 Task: Search for 'Team Meeting' in the calendar.
Action: Mouse moved to (10, 62)
Screenshot: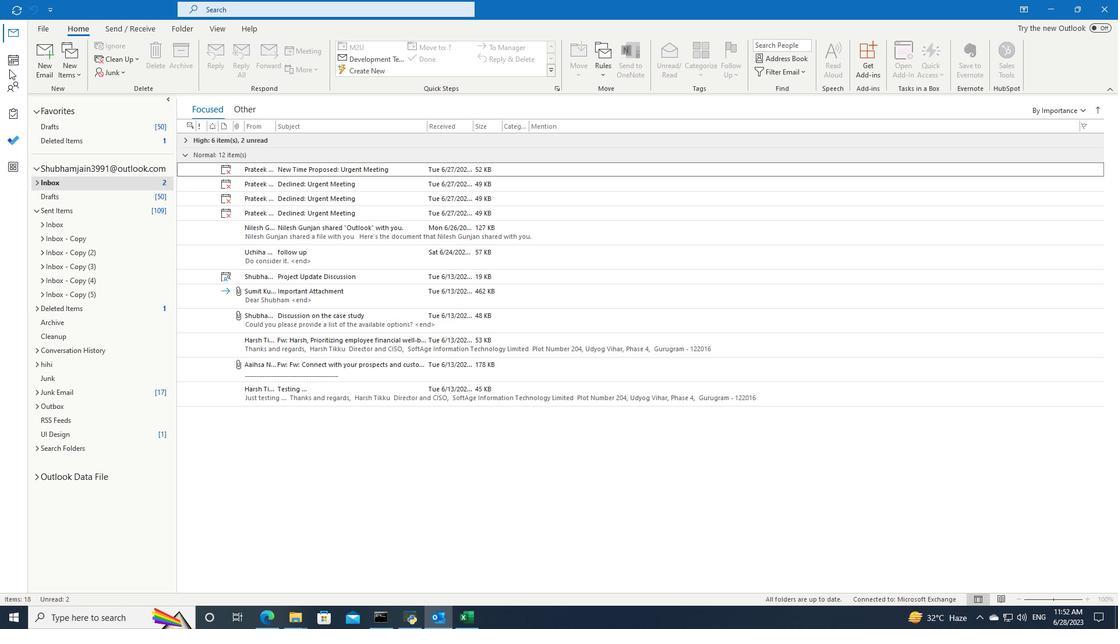 
Action: Mouse pressed left at (10, 62)
Screenshot: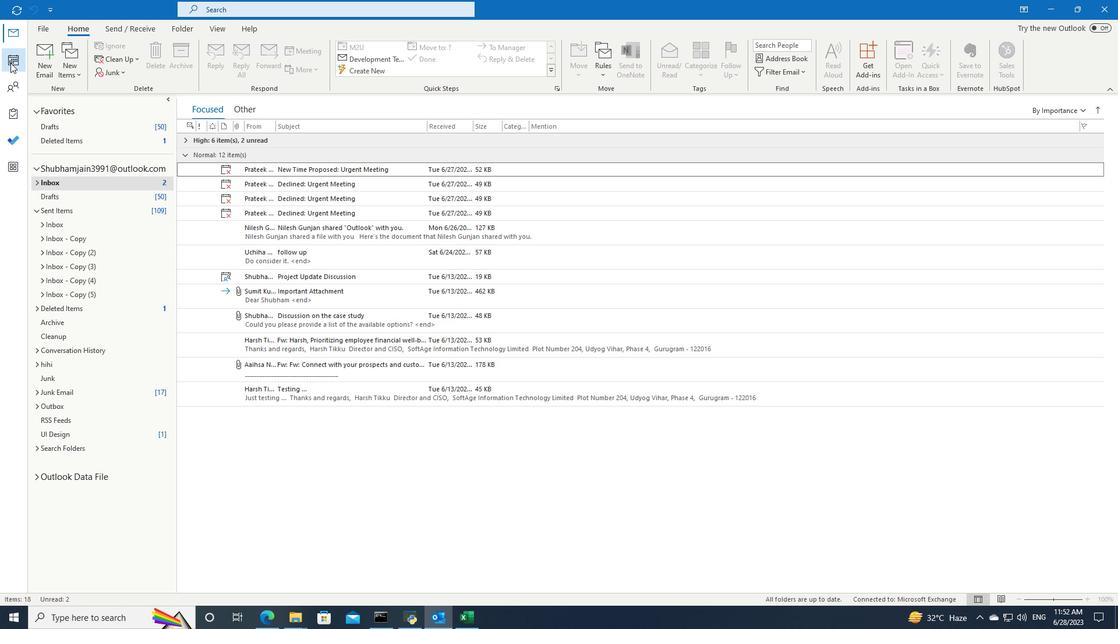 
Action: Mouse moved to (466, 9)
Screenshot: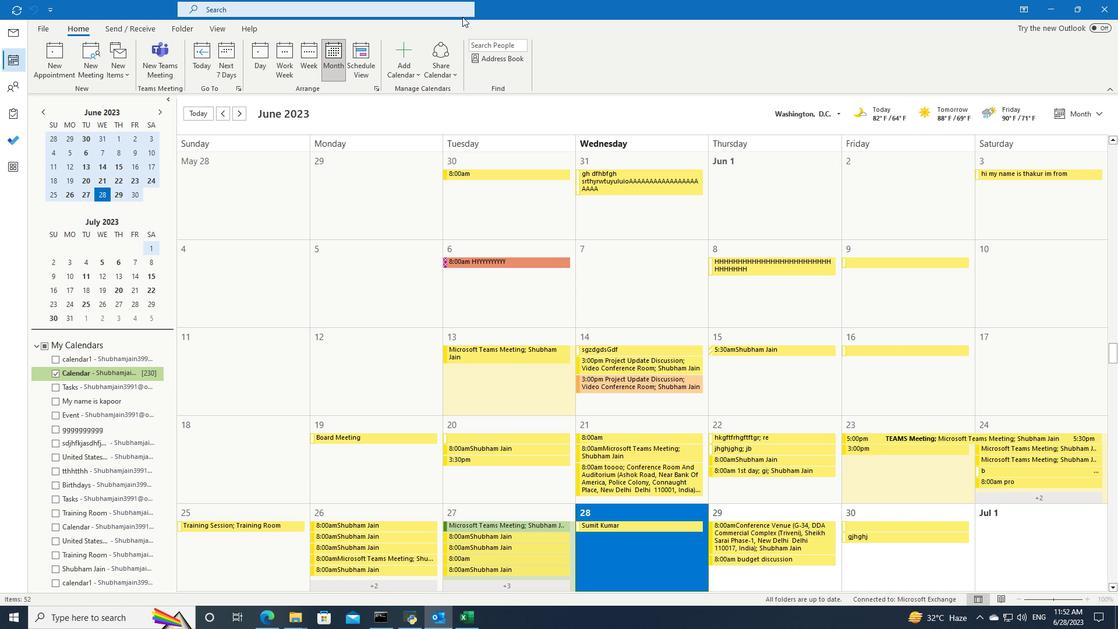 
Action: Mouse pressed left at (466, 9)
Screenshot: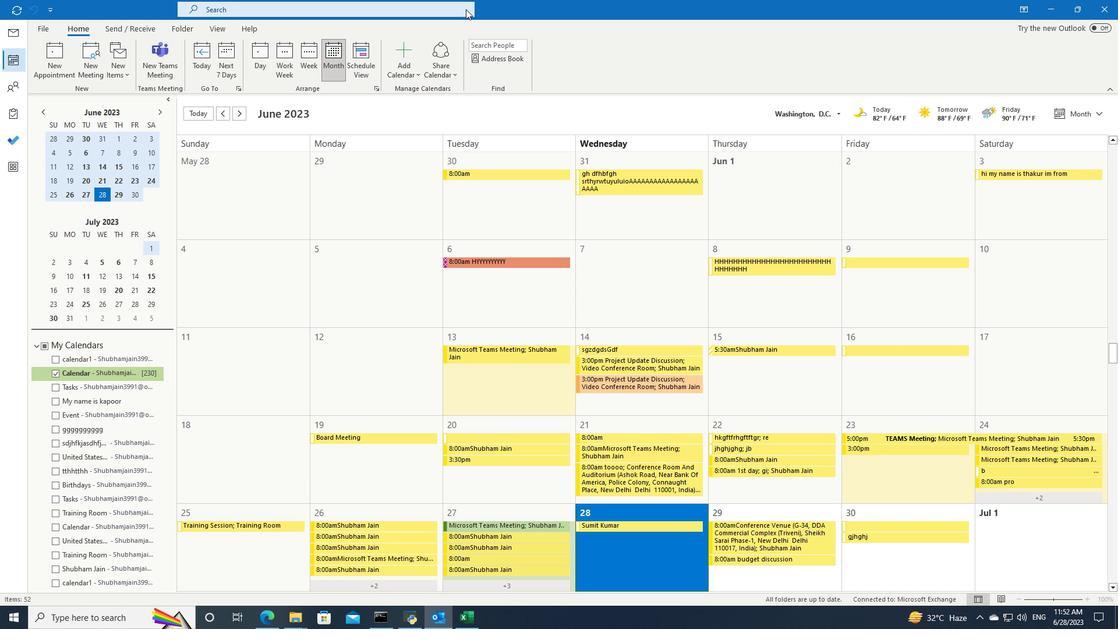 
Action: Mouse moved to (450, 9)
Screenshot: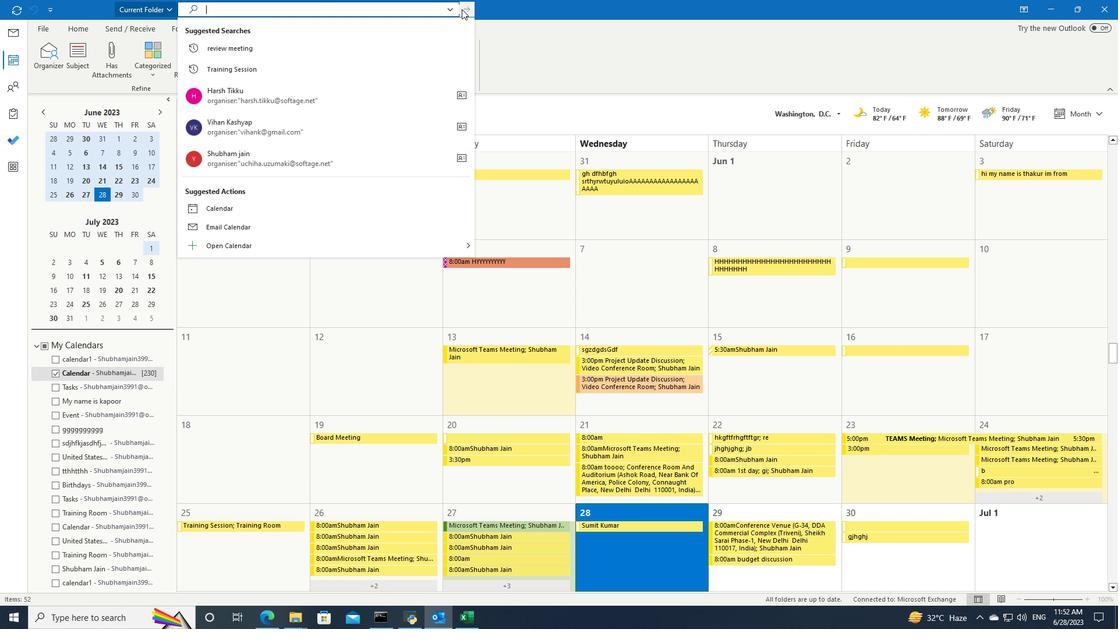 
Action: Mouse pressed left at (450, 9)
Screenshot: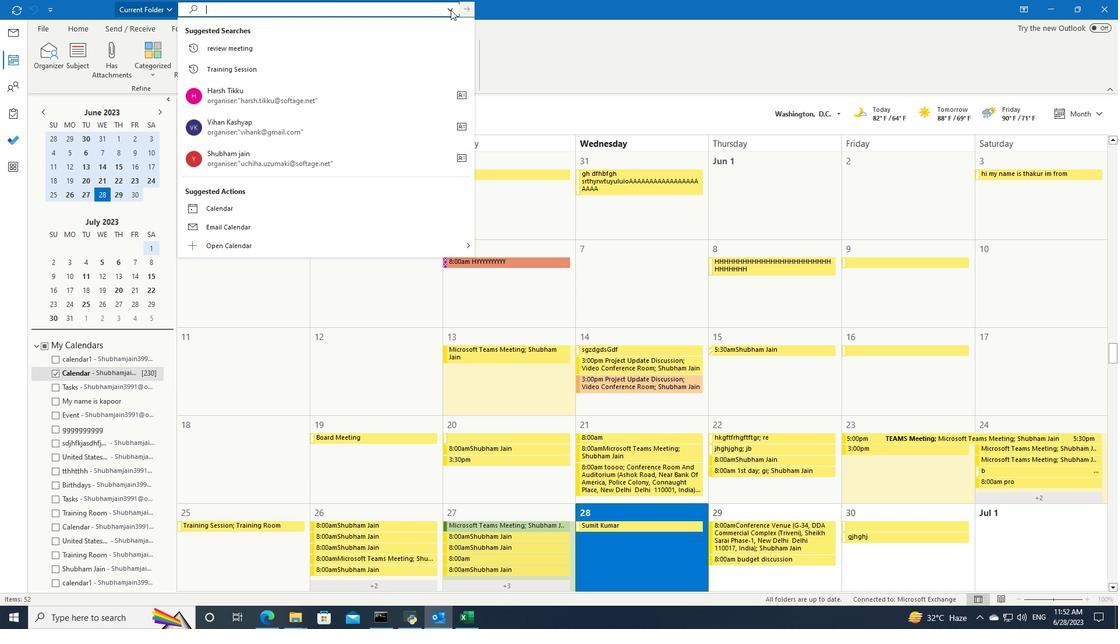 
Action: Mouse moved to (458, 32)
Screenshot: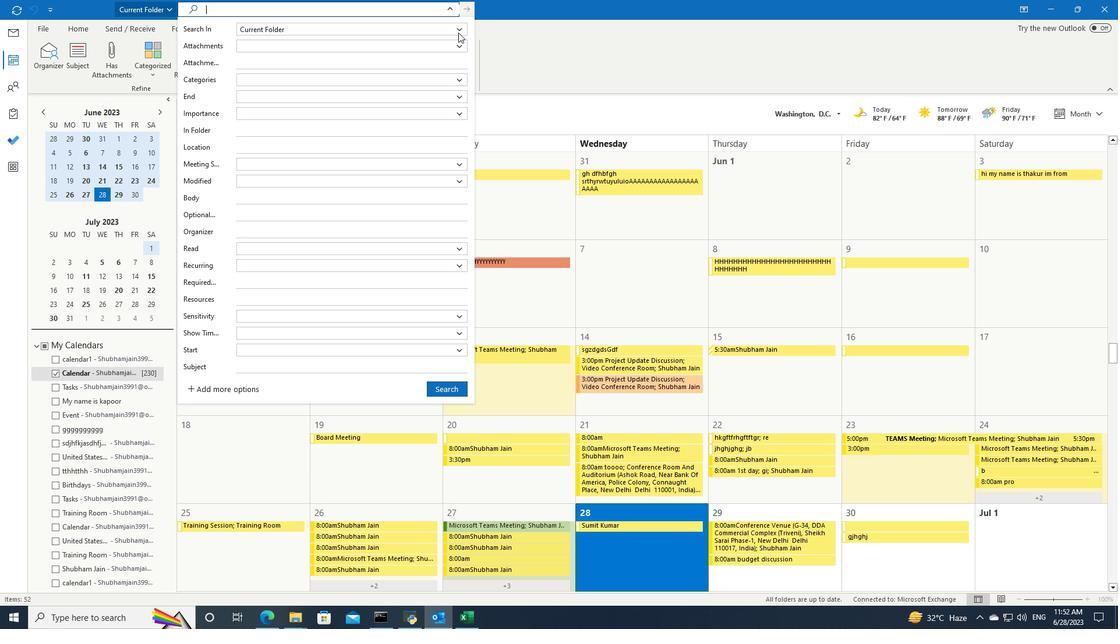 
Action: Mouse pressed left at (458, 32)
Screenshot: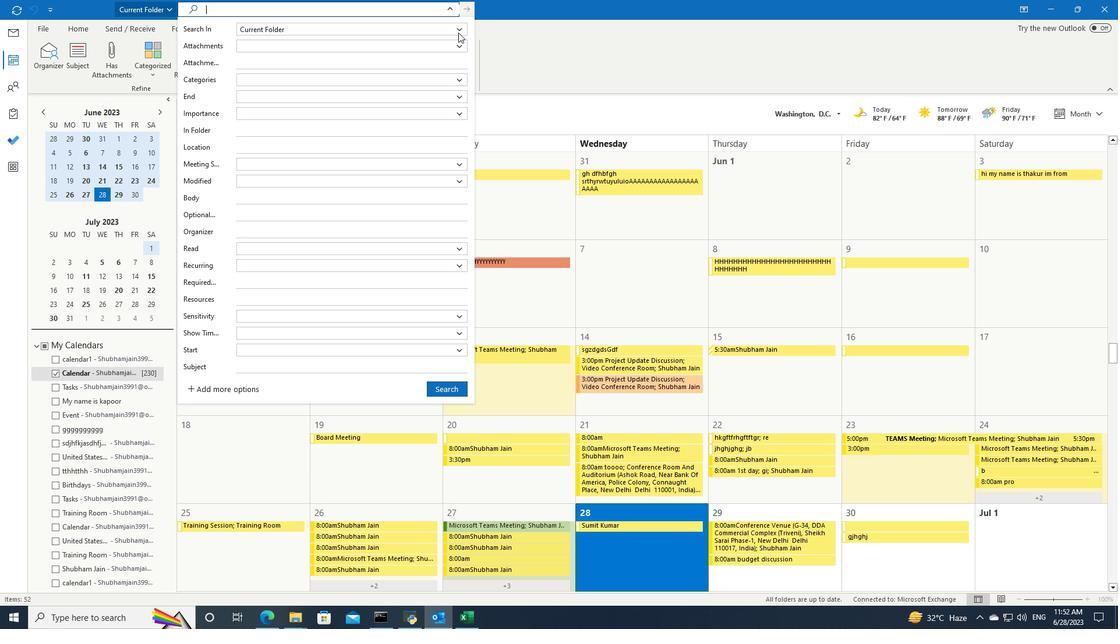
Action: Mouse moved to (432, 64)
Screenshot: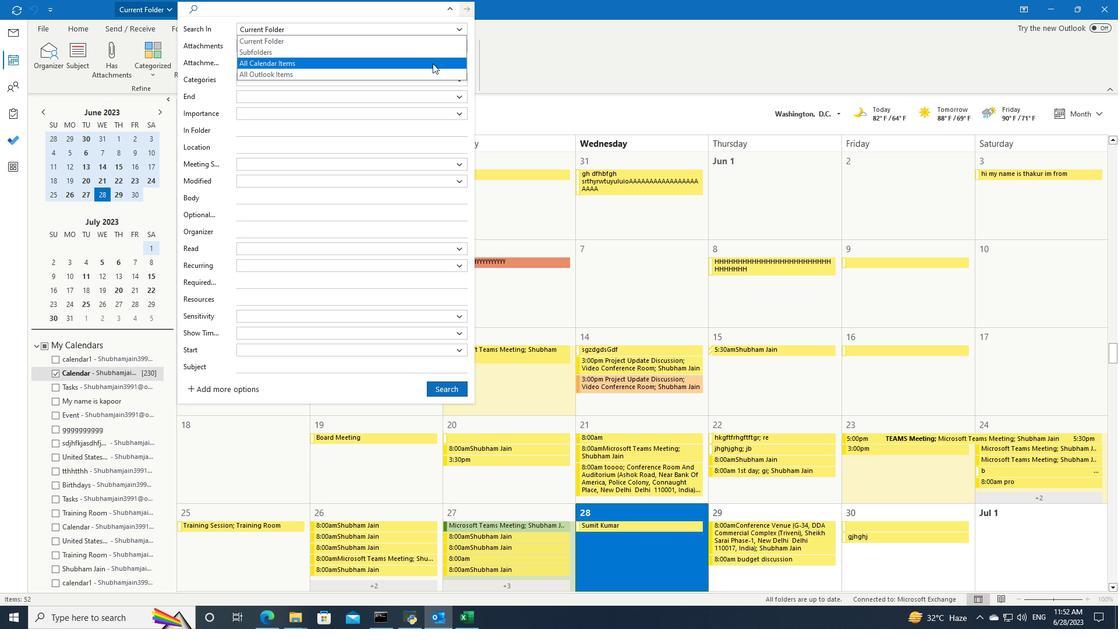 
Action: Mouse pressed left at (432, 64)
Screenshot: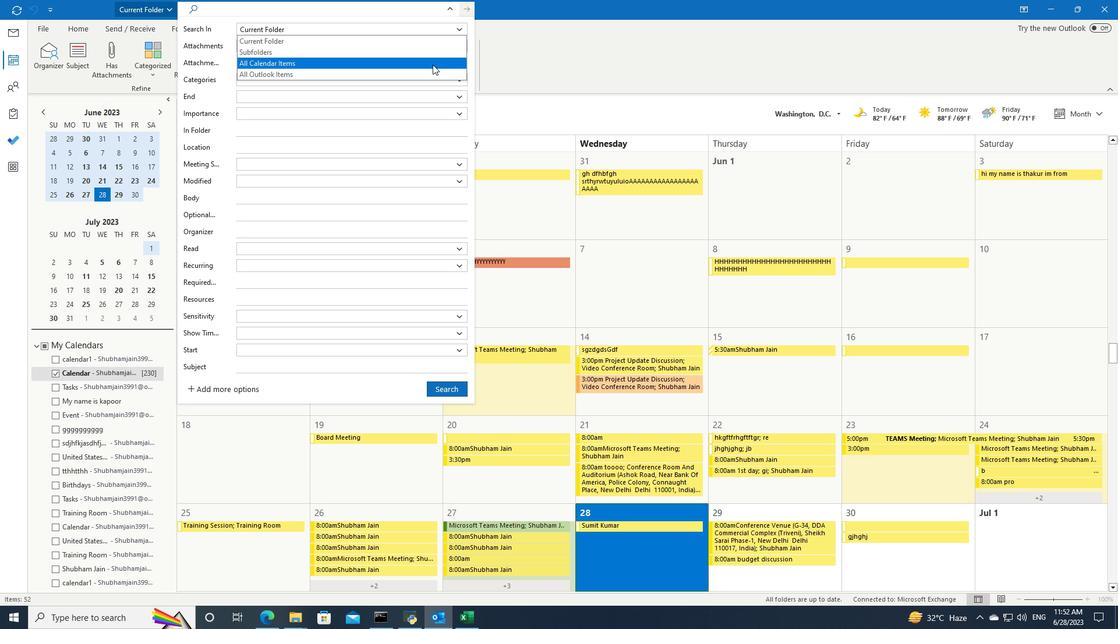 
Action: Mouse moved to (450, 8)
Screenshot: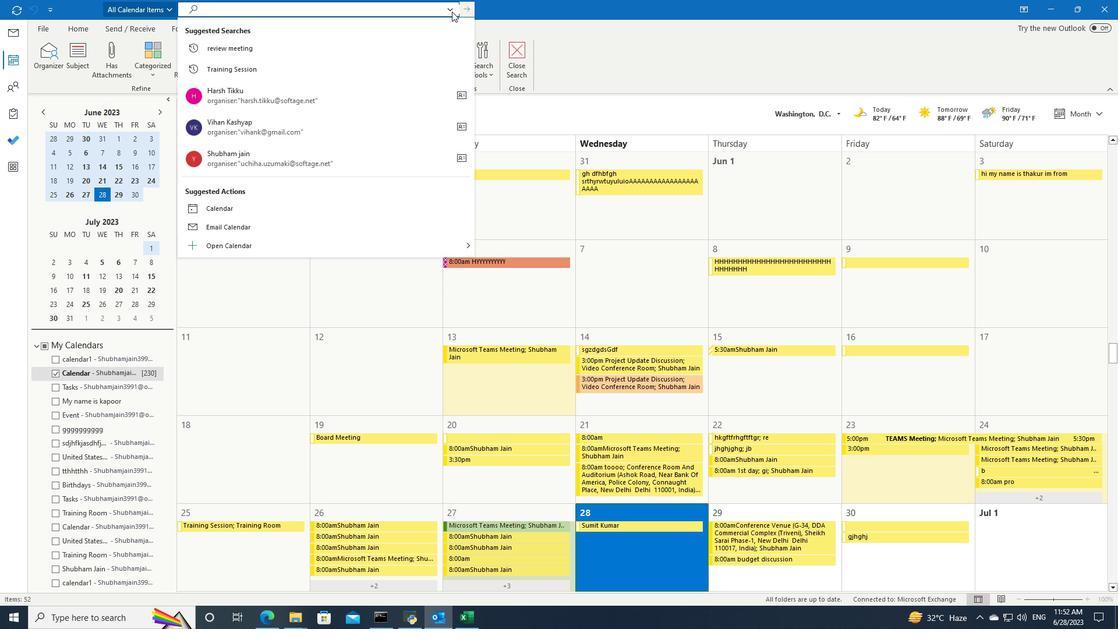 
Action: Mouse pressed left at (450, 8)
Screenshot: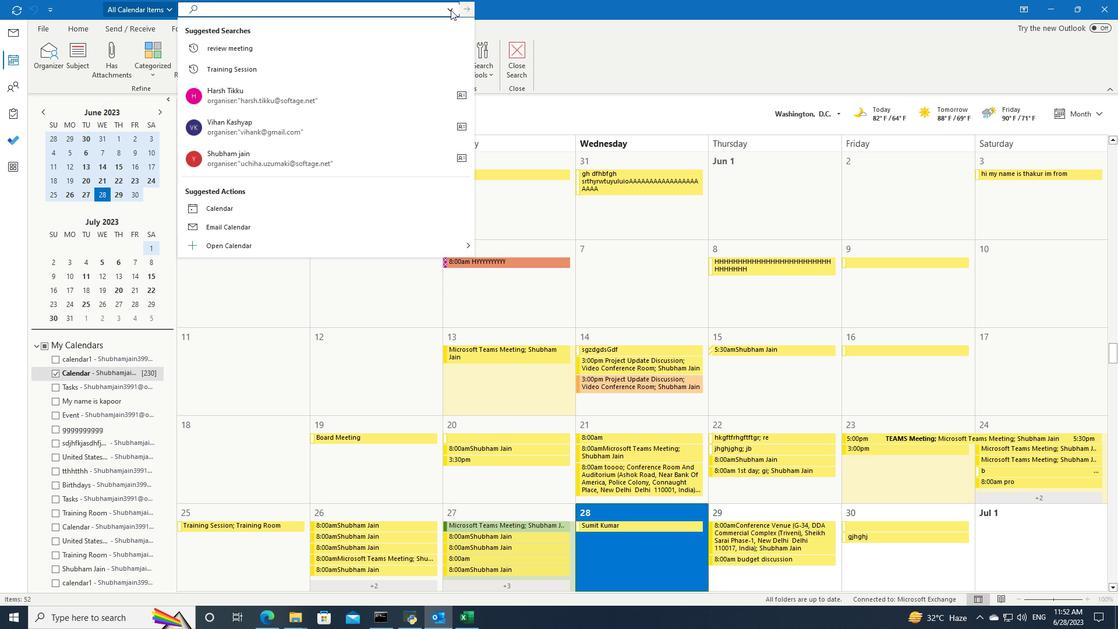 
Action: Mouse moved to (346, 365)
Screenshot: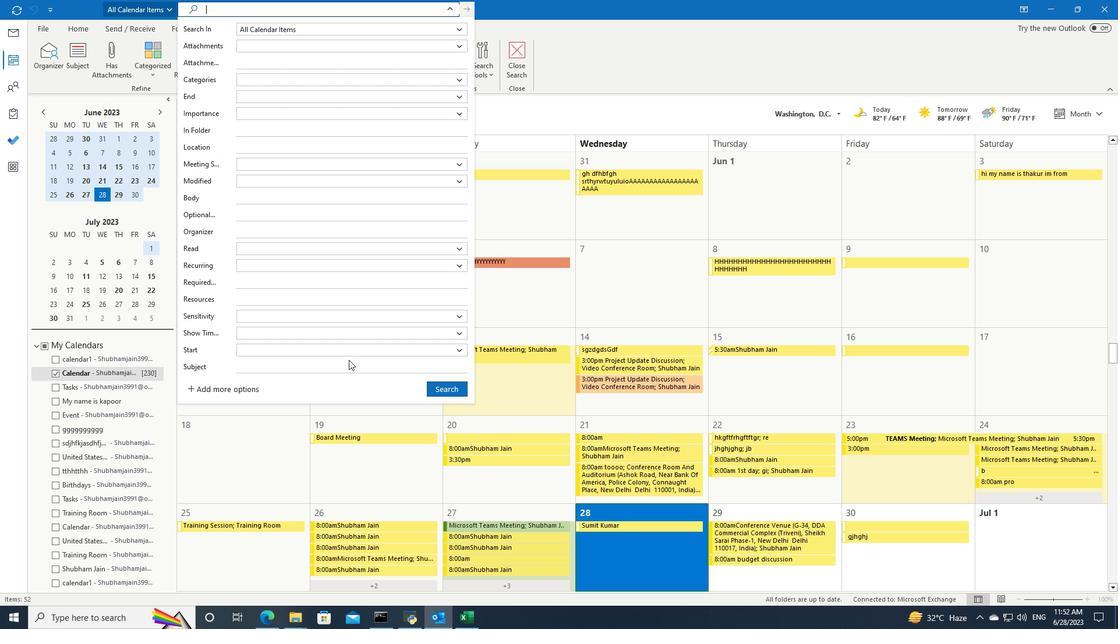 
Action: Mouse pressed left at (346, 365)
Screenshot: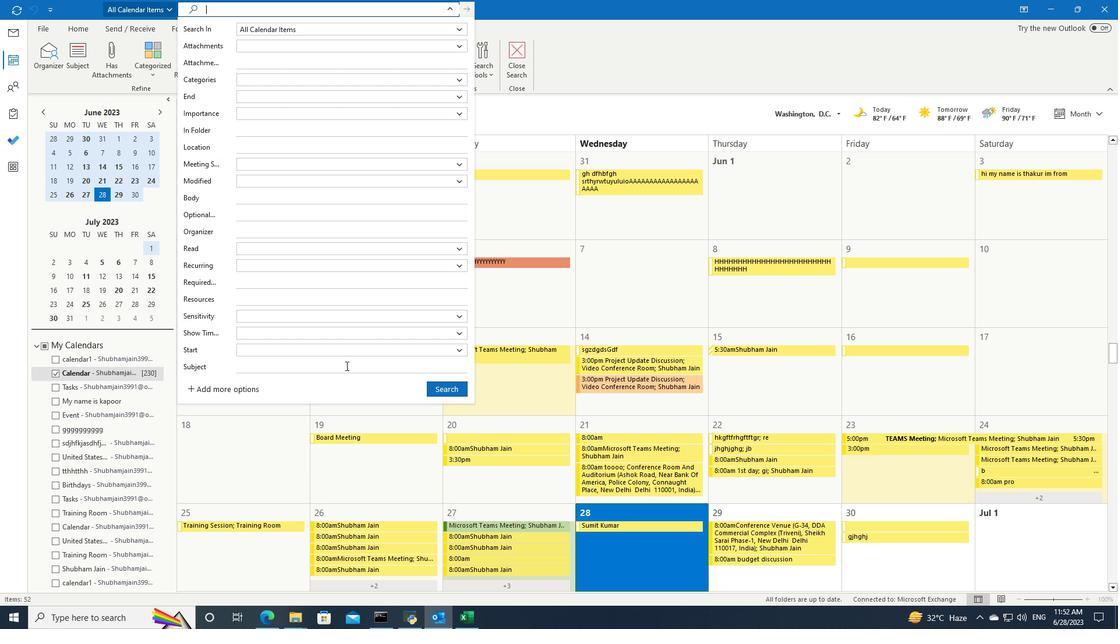 
Action: Key pressed <Key.shift>Team<Key.space><Key.shift>Meeting
Screenshot: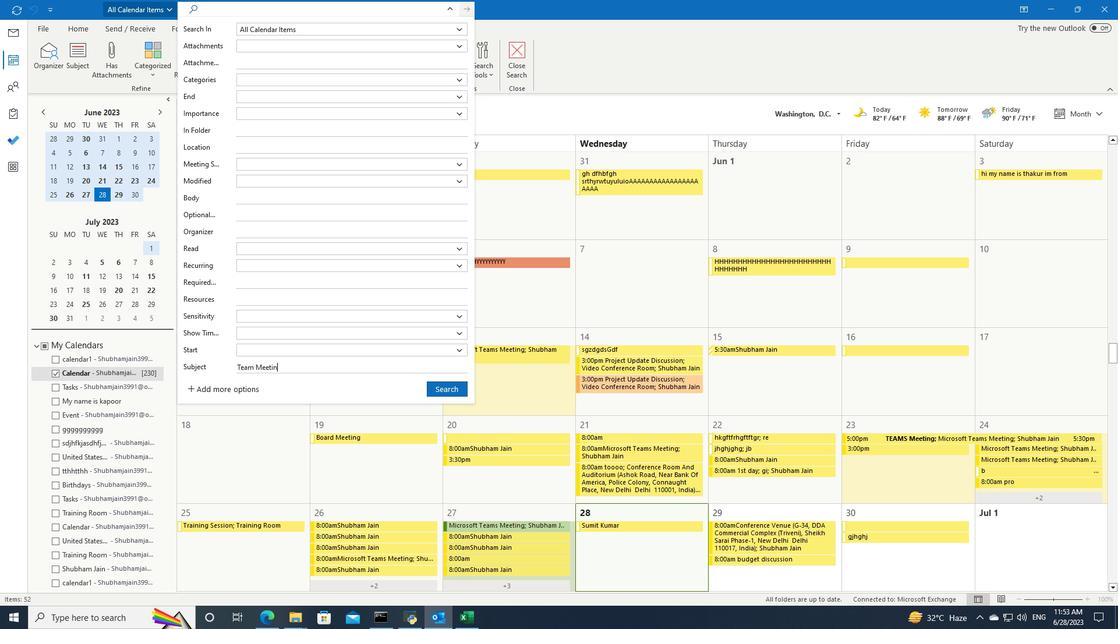 
Action: Mouse moved to (439, 390)
Screenshot: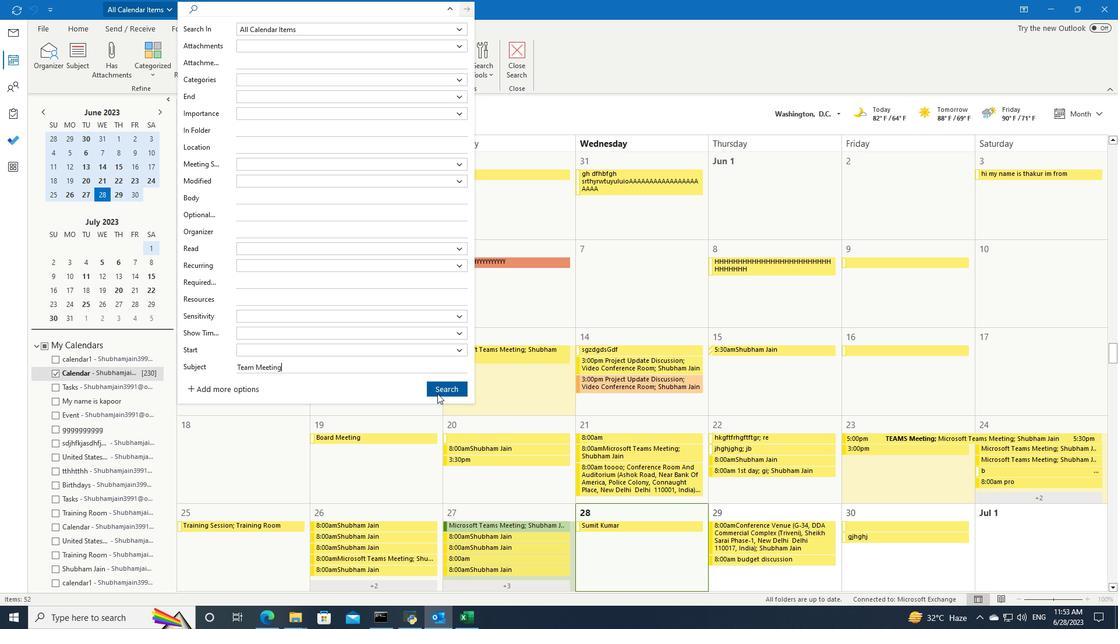 
Action: Mouse pressed left at (439, 390)
Screenshot: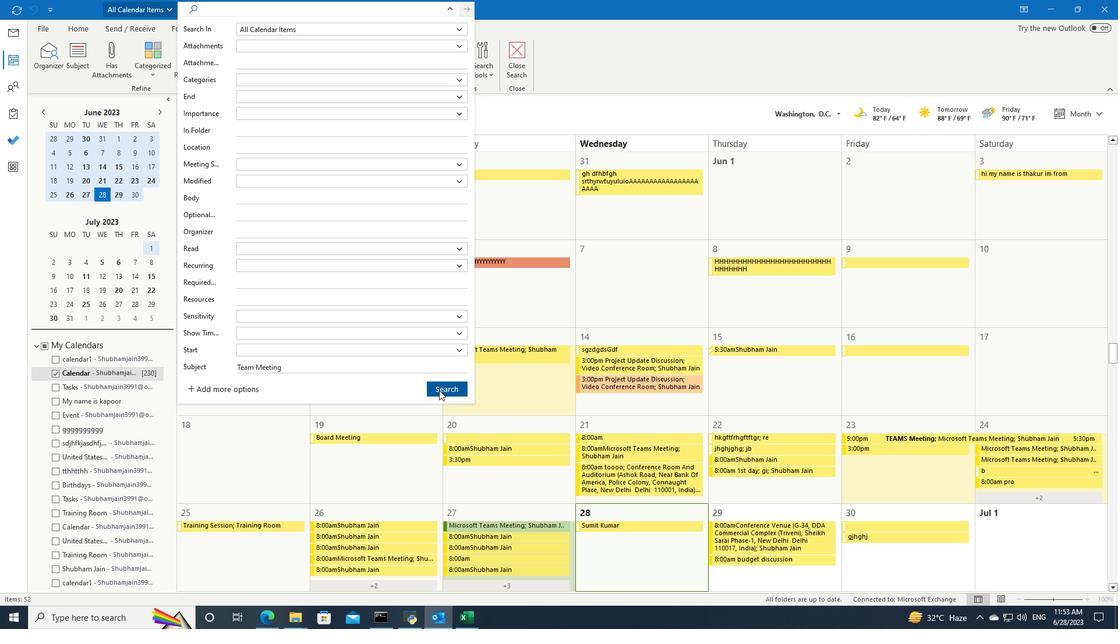 
